 Task: Select messages.
Action: Mouse moved to (645, 83)
Screenshot: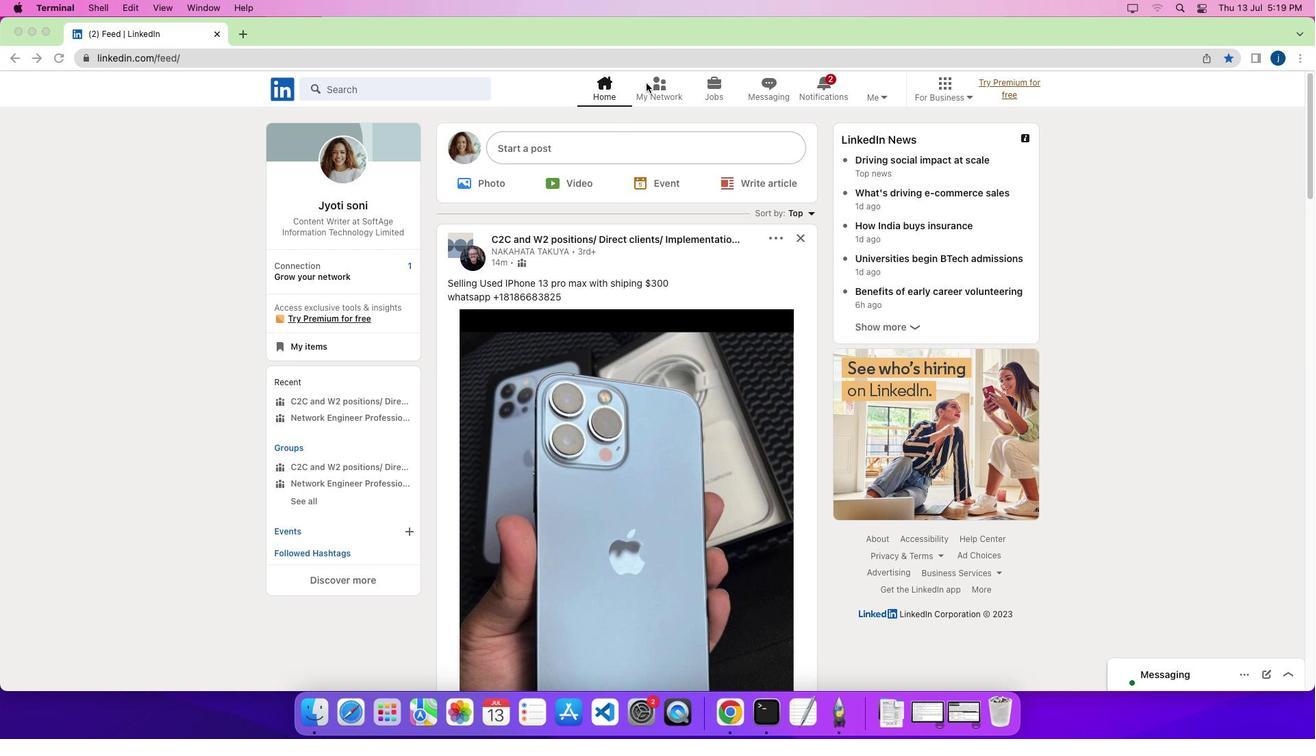 
Action: Mouse pressed left at (645, 83)
Screenshot: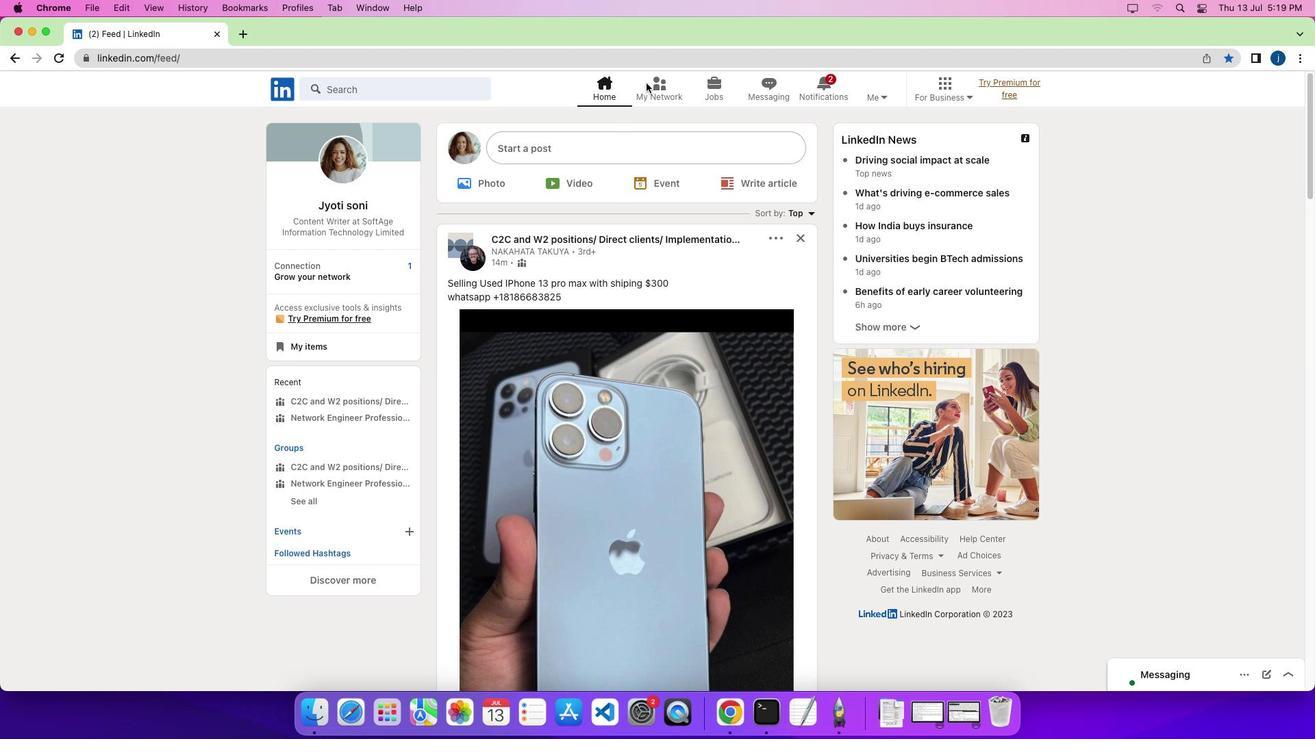 
Action: Mouse pressed left at (645, 83)
Screenshot: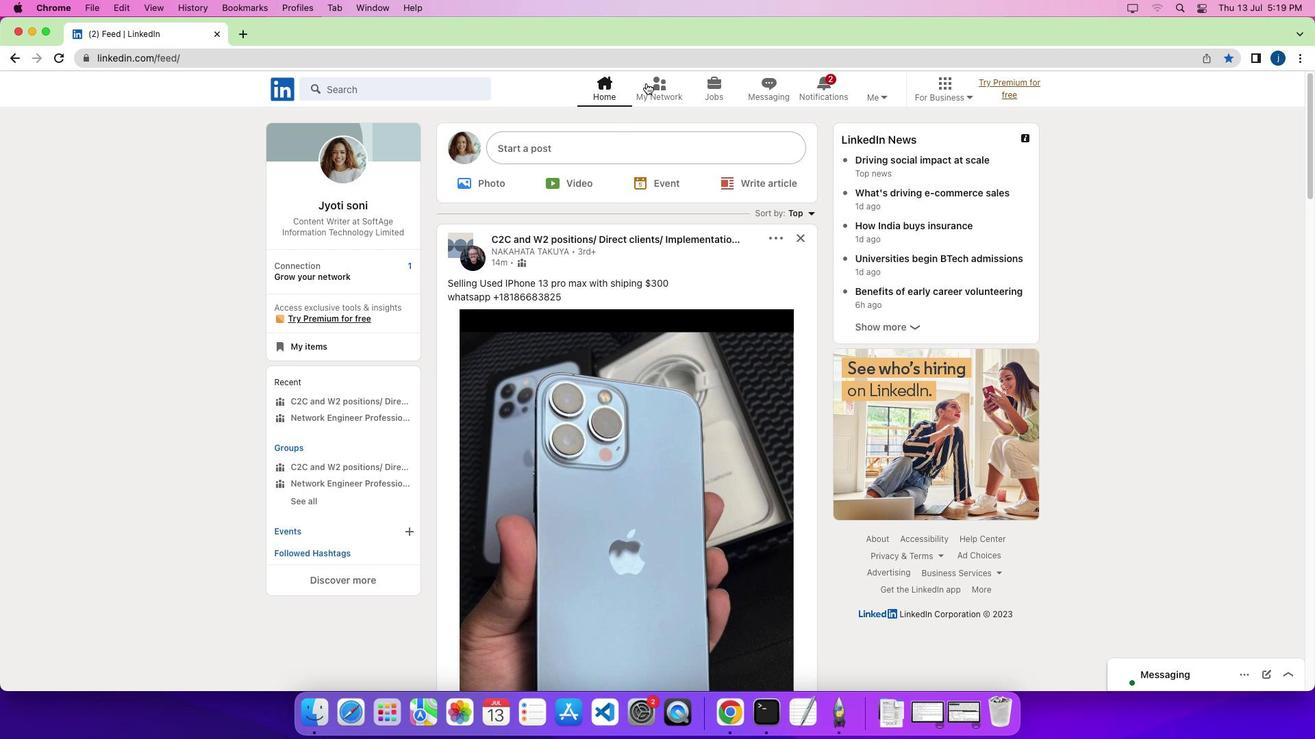 
Action: Mouse moved to (365, 187)
Screenshot: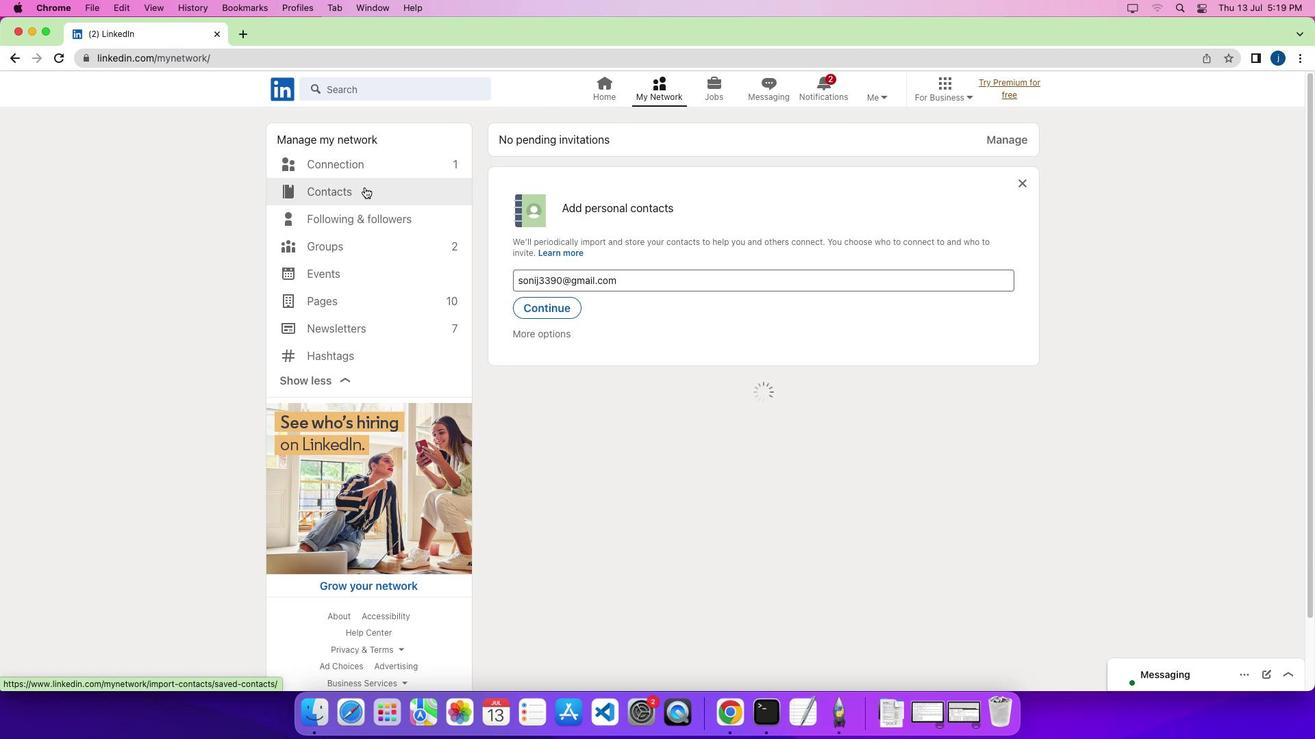 
Action: Mouse pressed left at (365, 187)
Screenshot: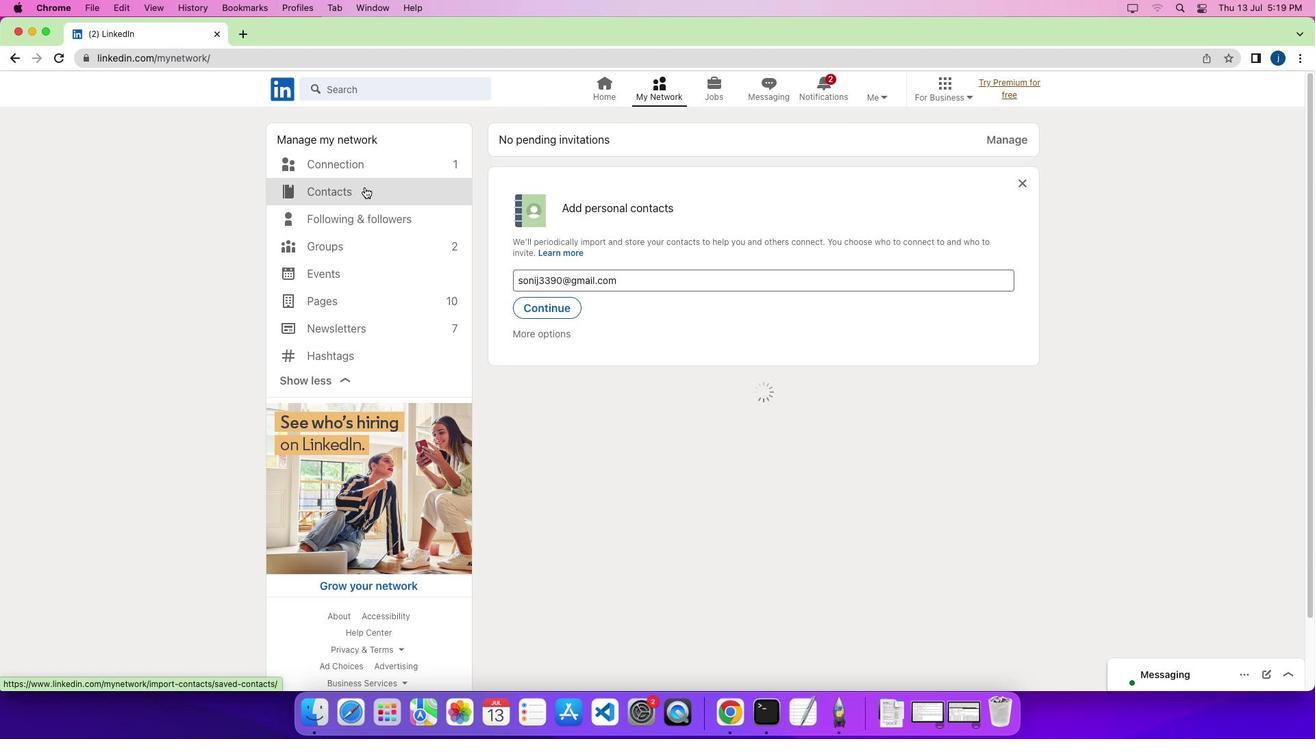 
Action: Mouse moved to (904, 215)
Screenshot: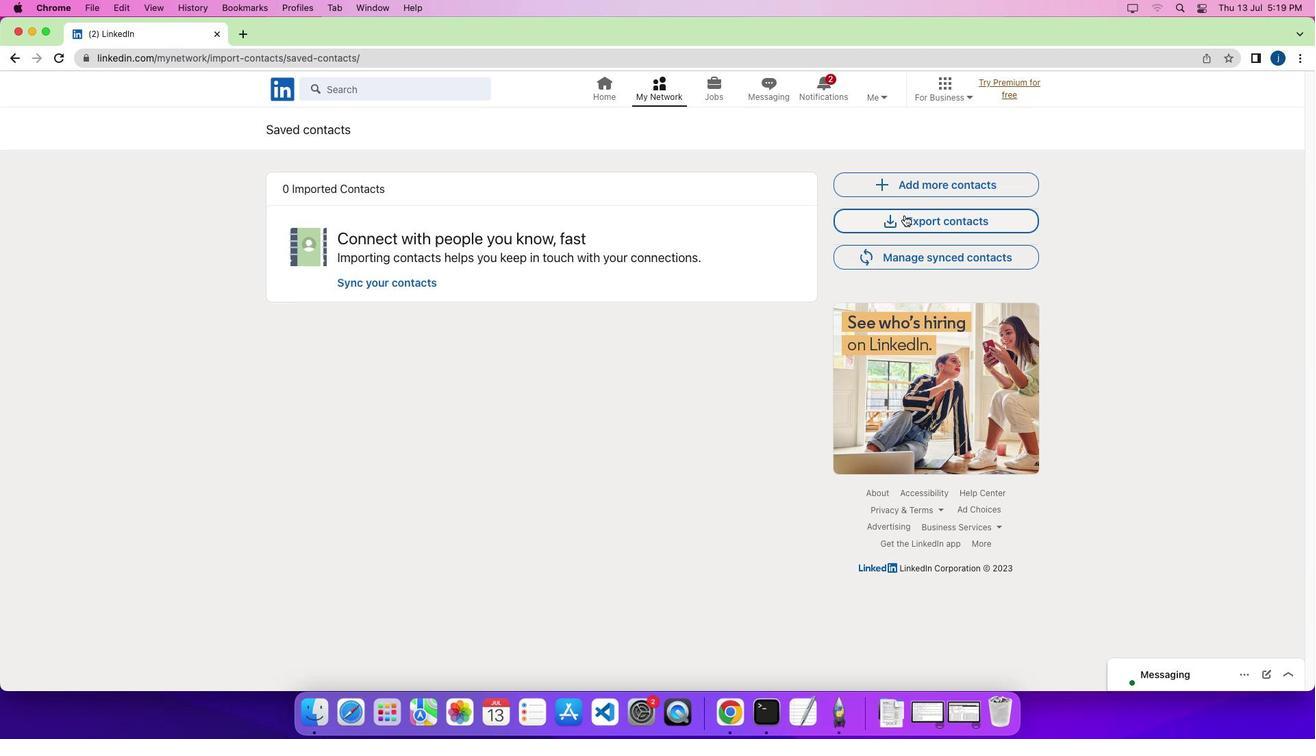 
Action: Mouse pressed left at (904, 215)
Screenshot: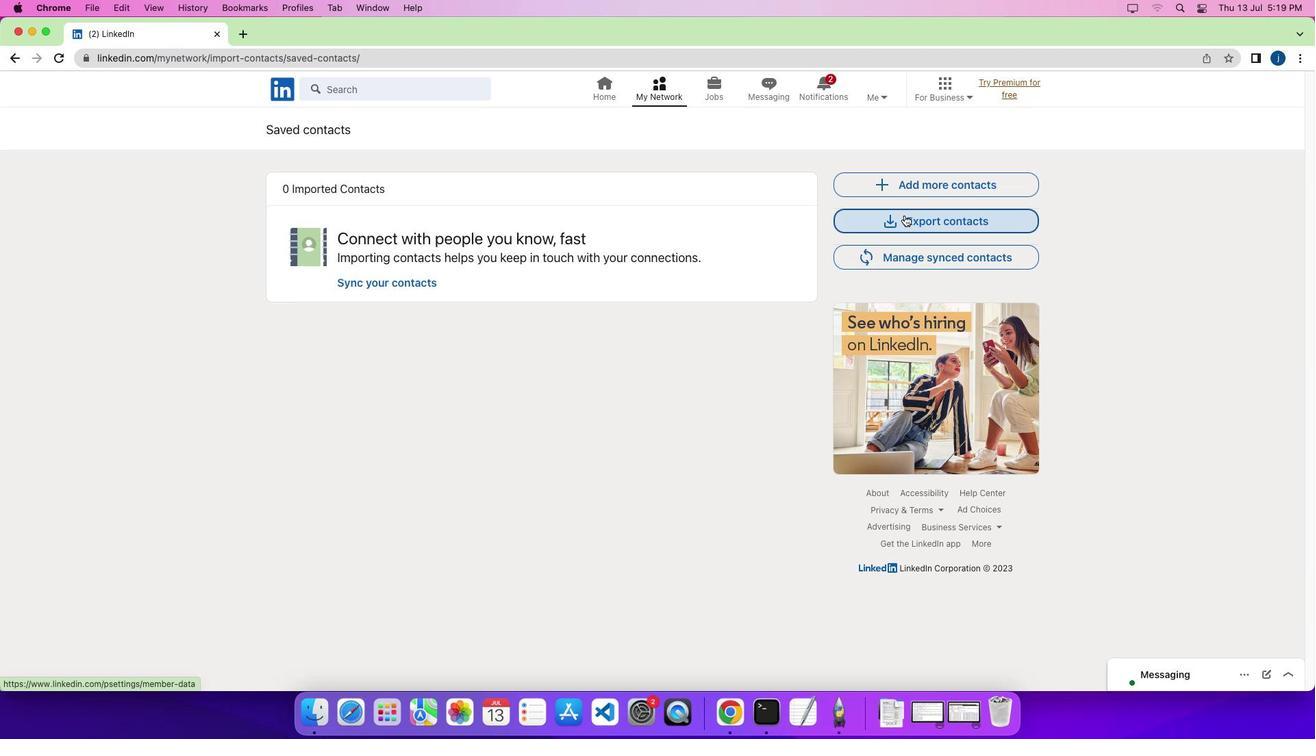 
Action: Mouse moved to (543, 317)
Screenshot: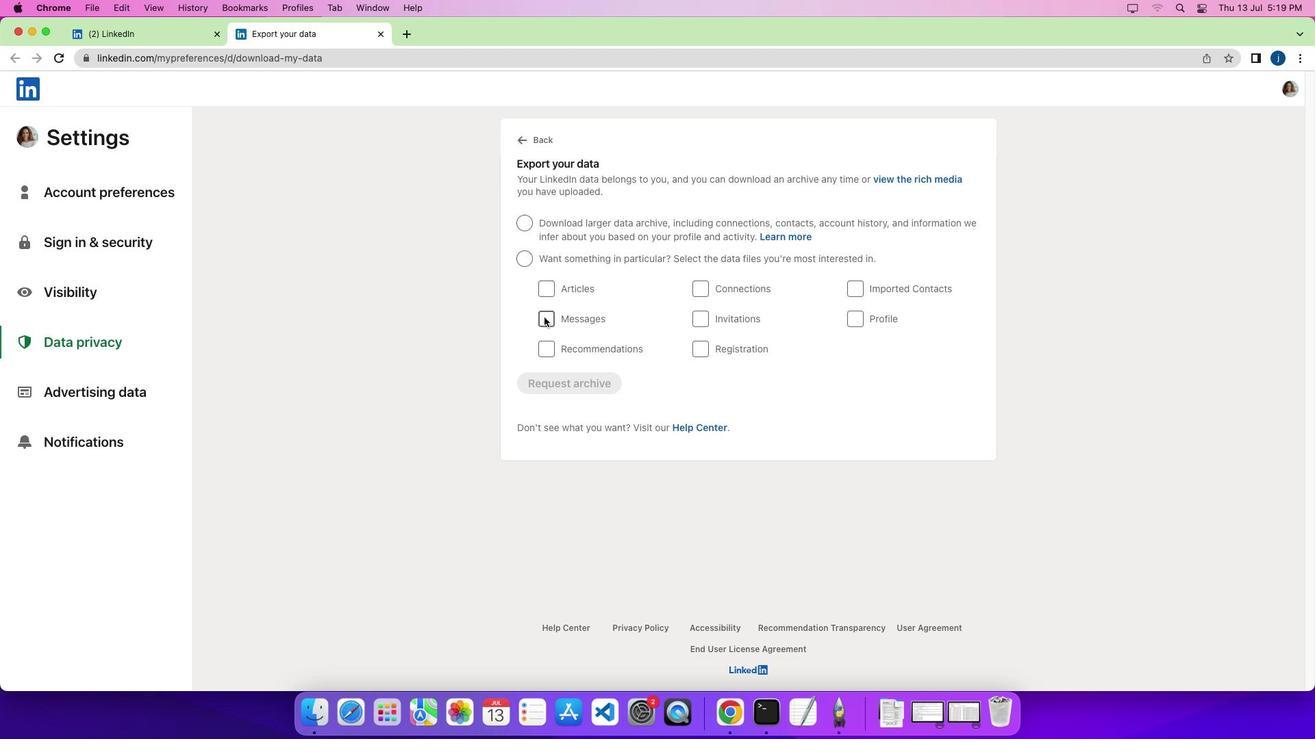 
Action: Mouse pressed left at (543, 317)
Screenshot: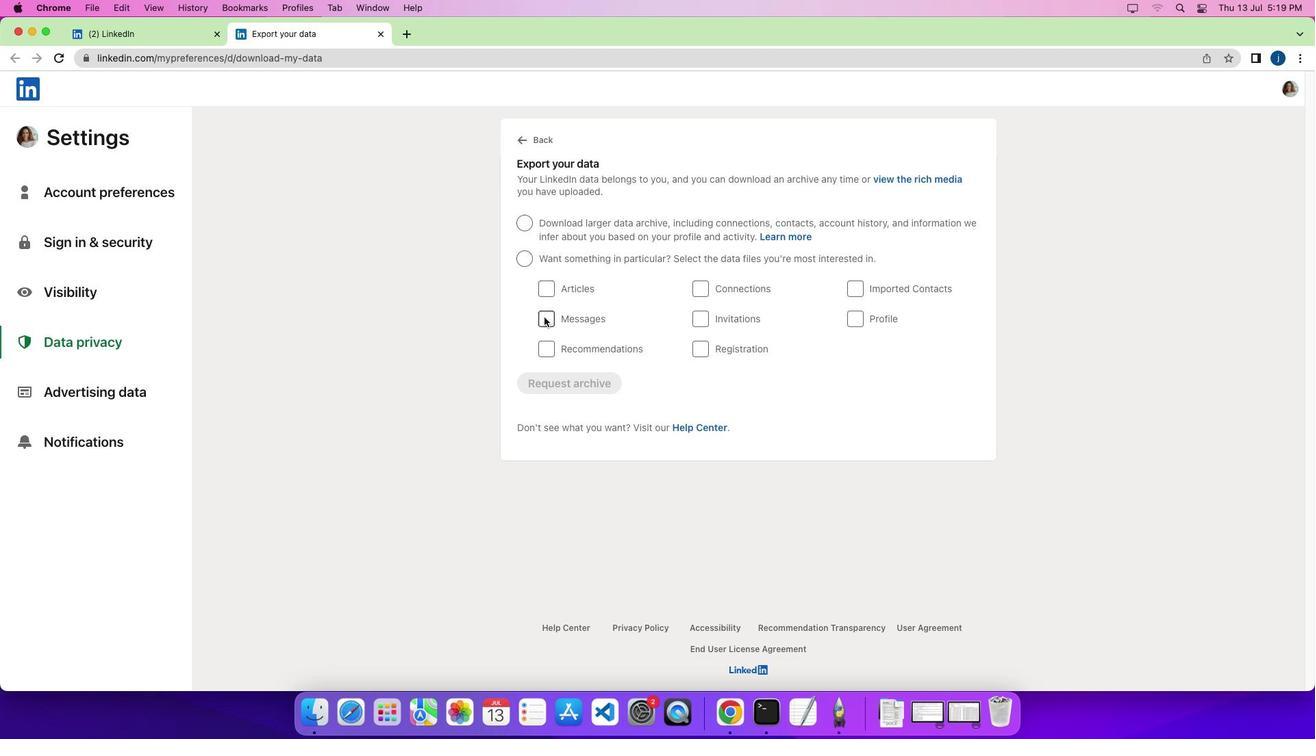 
Action: Mouse moved to (626, 336)
Screenshot: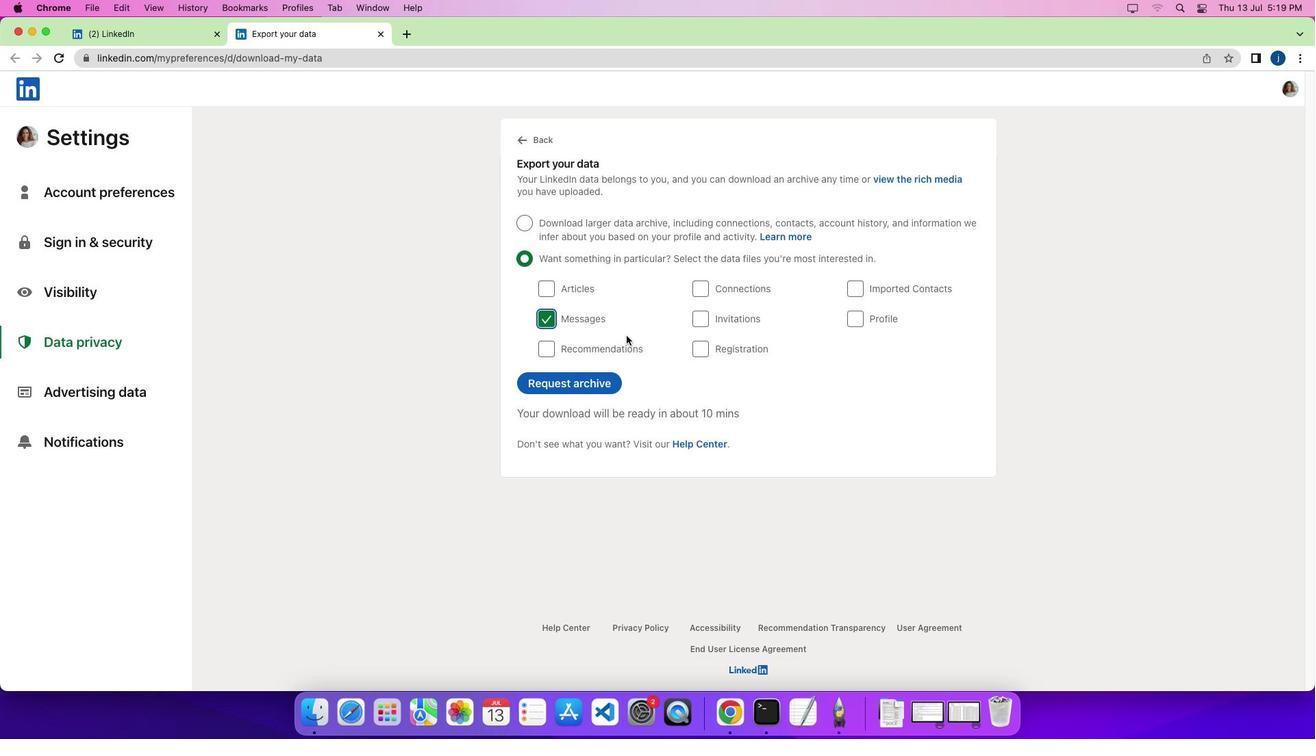 
